 Task: Find a one-way flight from Rio de Janeiro to Buenos Aires for 8 passengers in premium economy on June 25.
Action: Mouse pressed left at (320, 288)
Screenshot: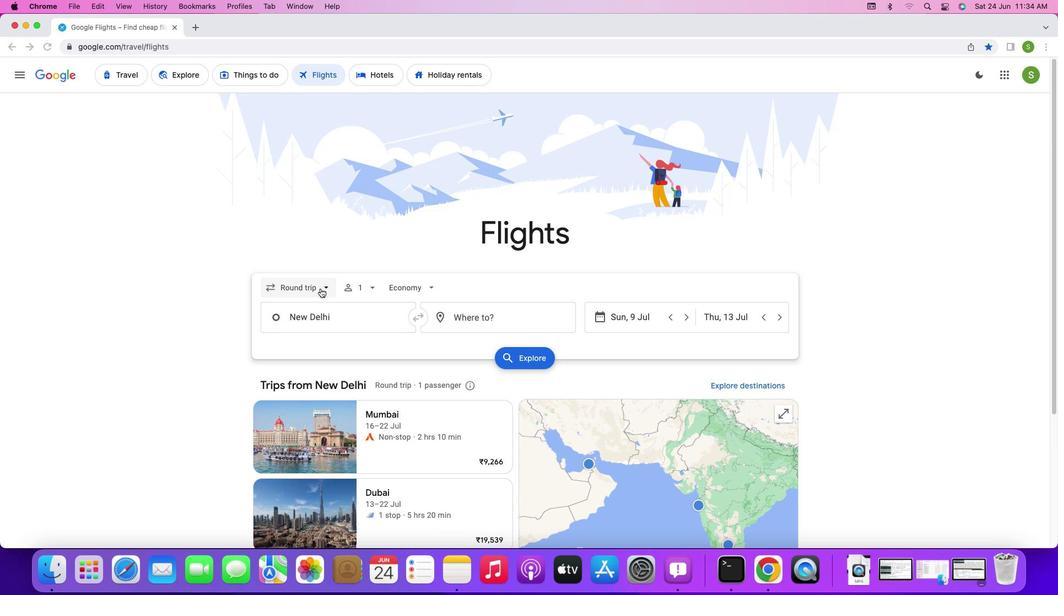 
Action: Mouse pressed left at (320, 288)
Screenshot: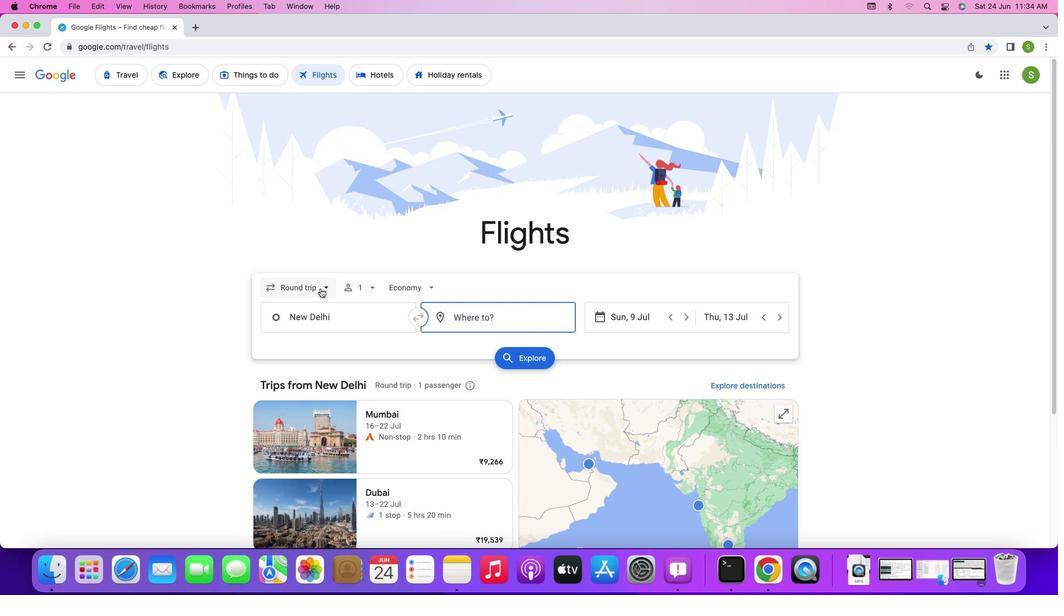 
Action: Mouse moved to (314, 340)
Screenshot: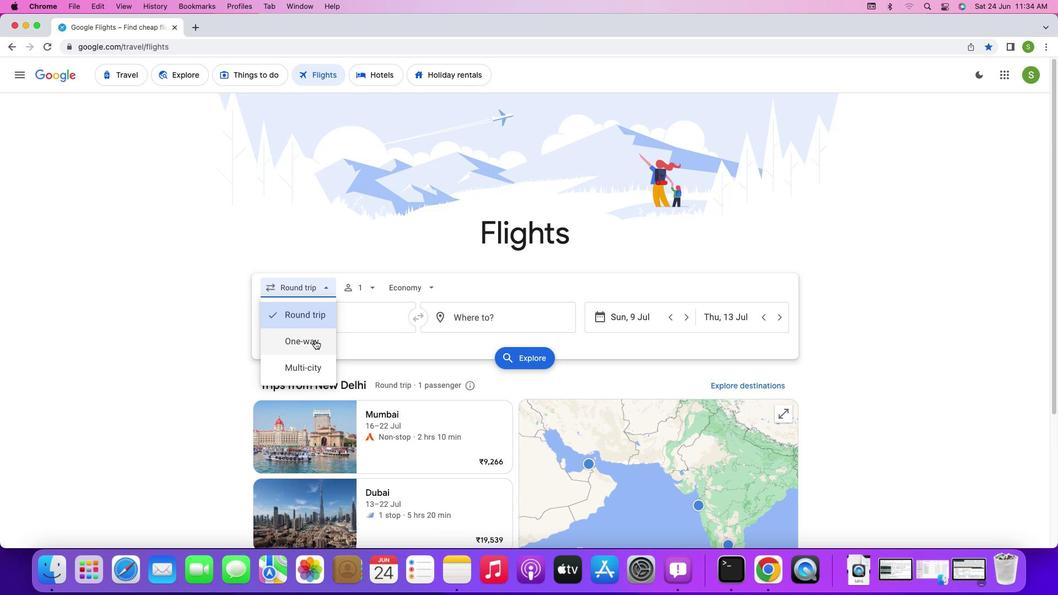 
Action: Mouse pressed left at (314, 340)
Screenshot: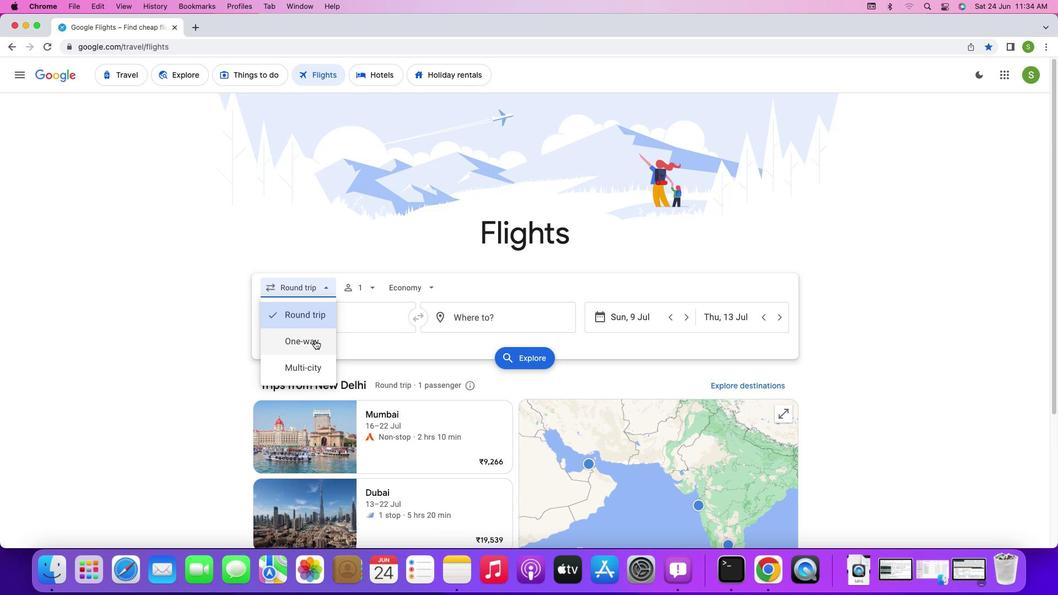 
Action: Mouse moved to (360, 292)
Screenshot: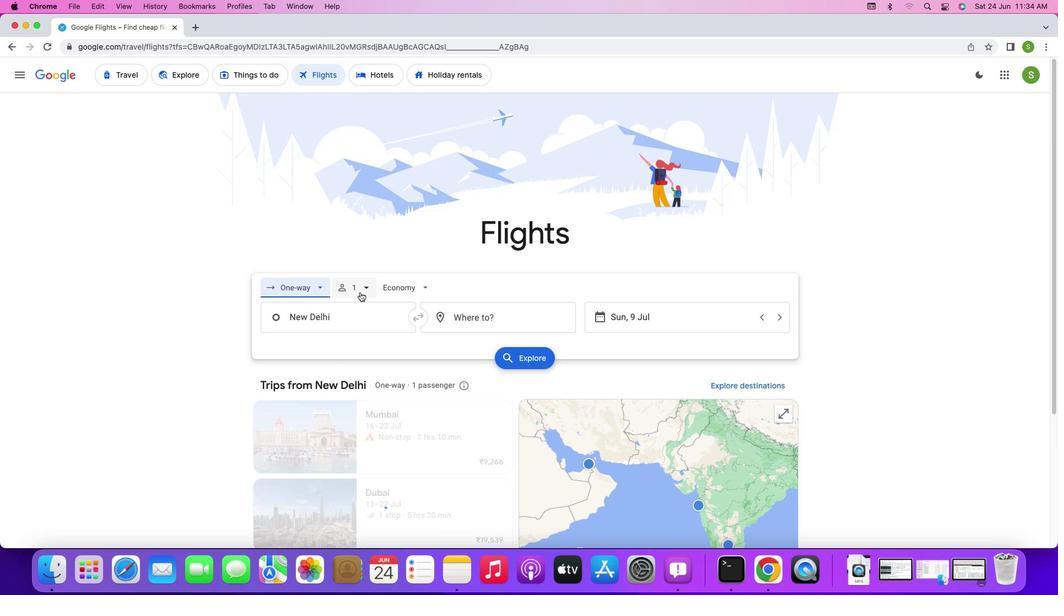 
Action: Mouse pressed left at (360, 292)
Screenshot: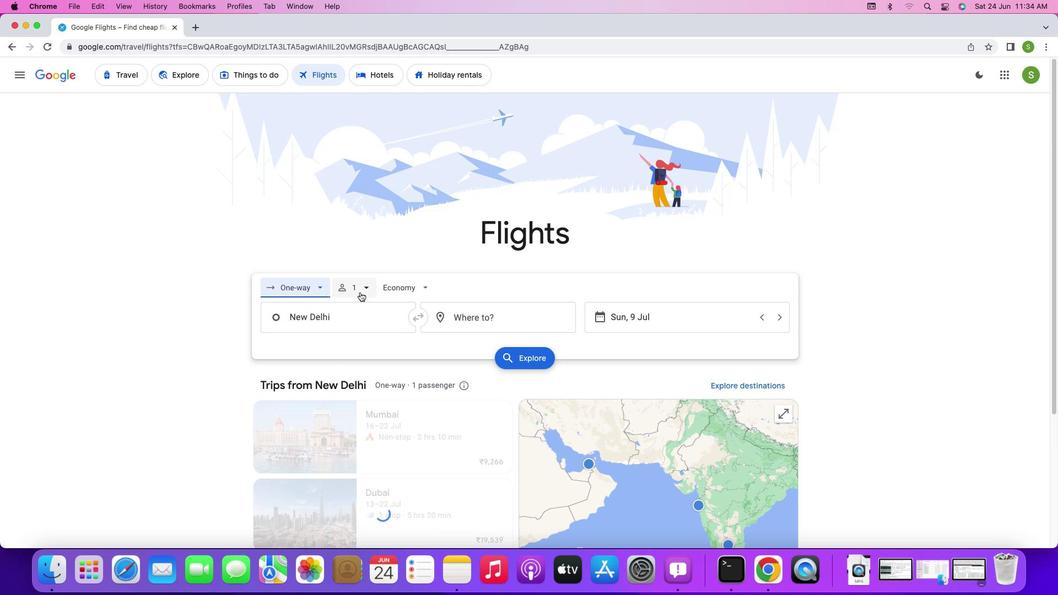 
Action: Mouse moved to (447, 320)
Screenshot: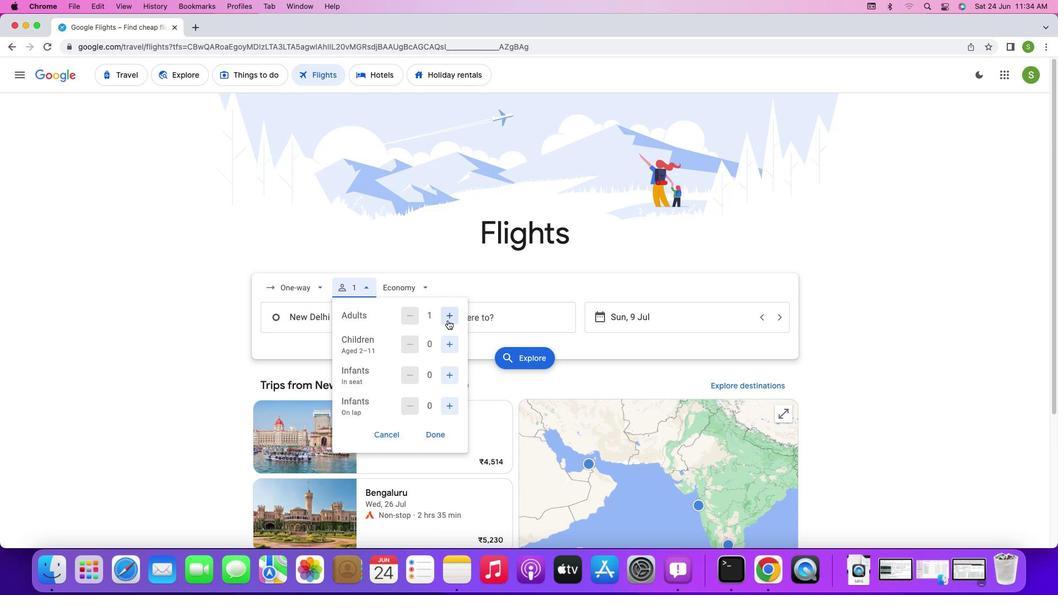 
Action: Mouse pressed left at (447, 320)
Screenshot: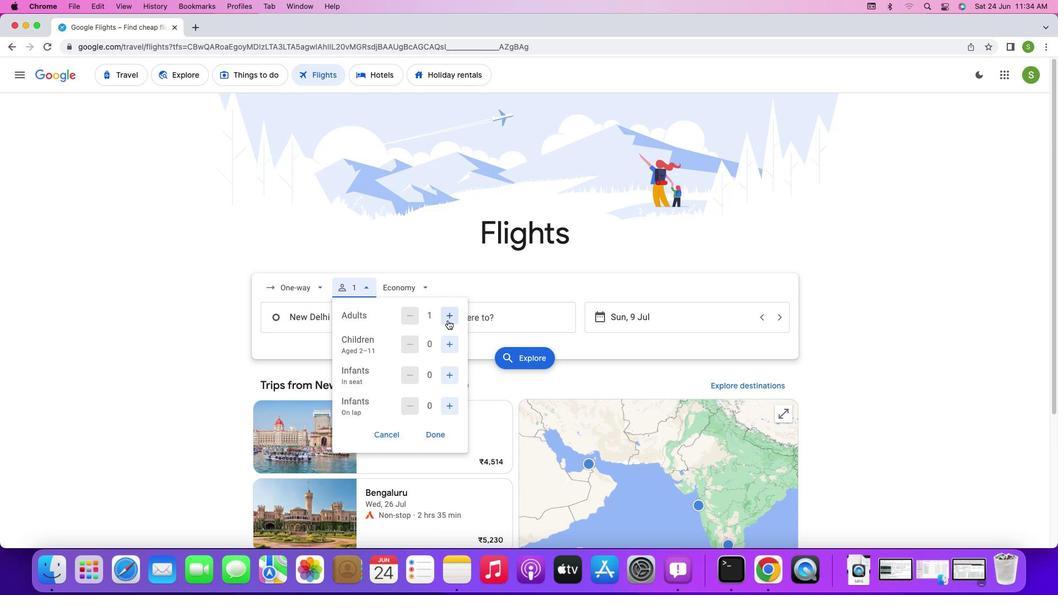 
Action: Mouse pressed left at (447, 320)
Screenshot: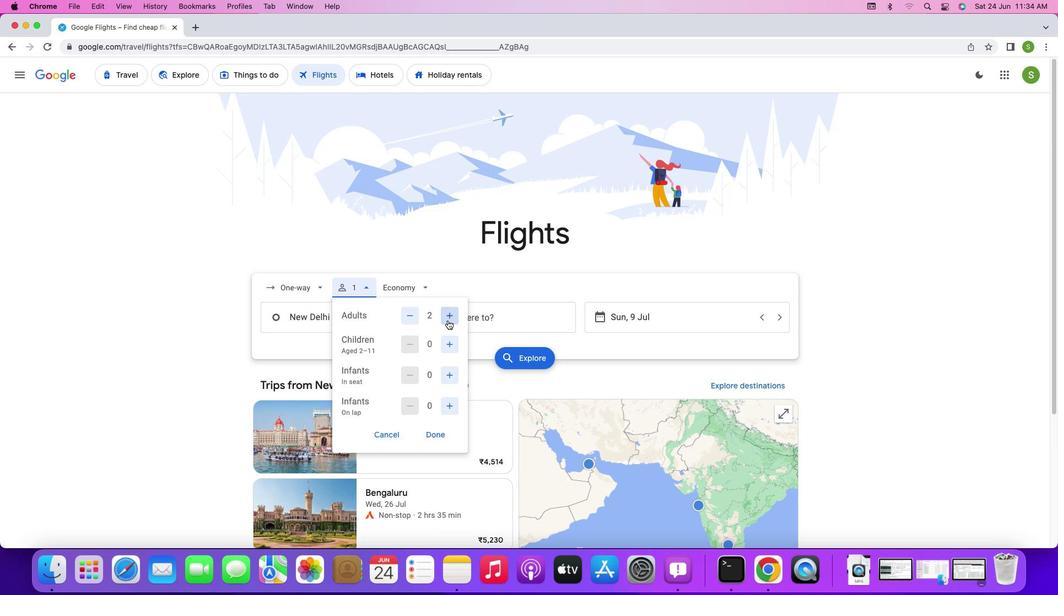 
Action: Mouse pressed left at (447, 320)
Screenshot: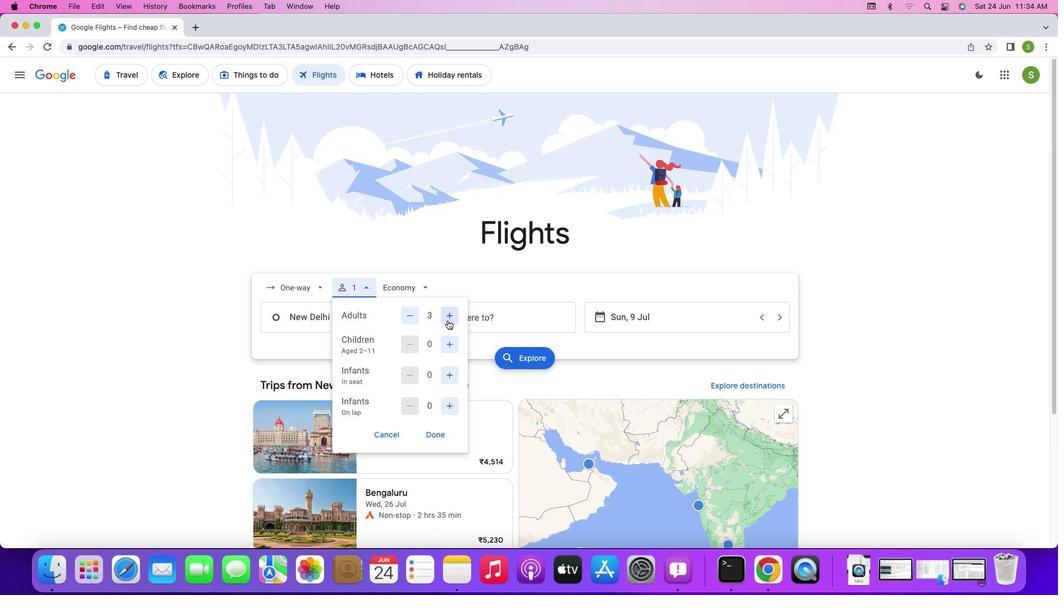 
Action: Mouse moved to (448, 347)
Screenshot: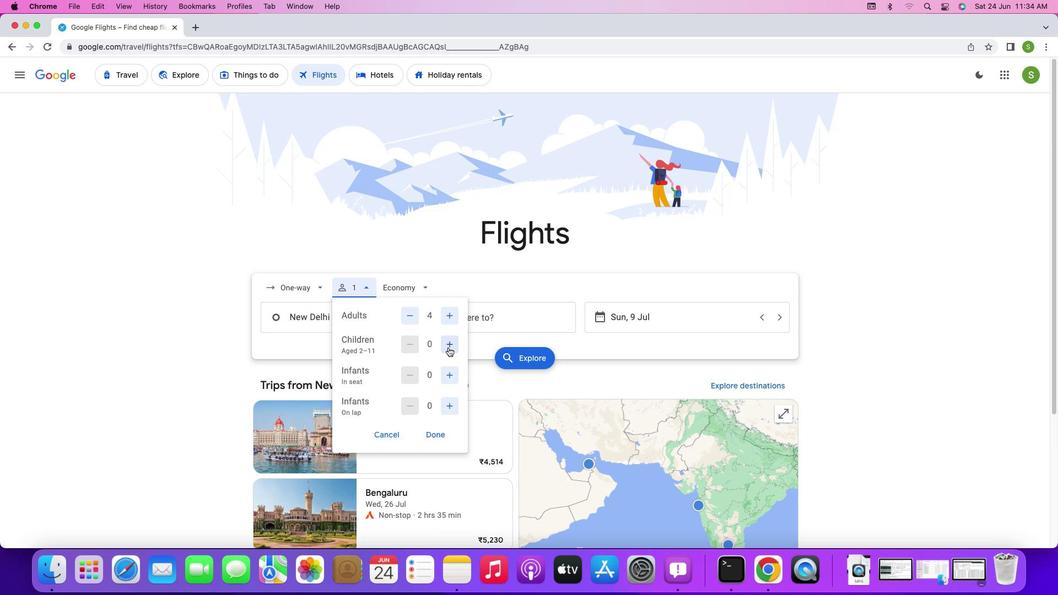 
Action: Mouse pressed left at (448, 347)
Screenshot: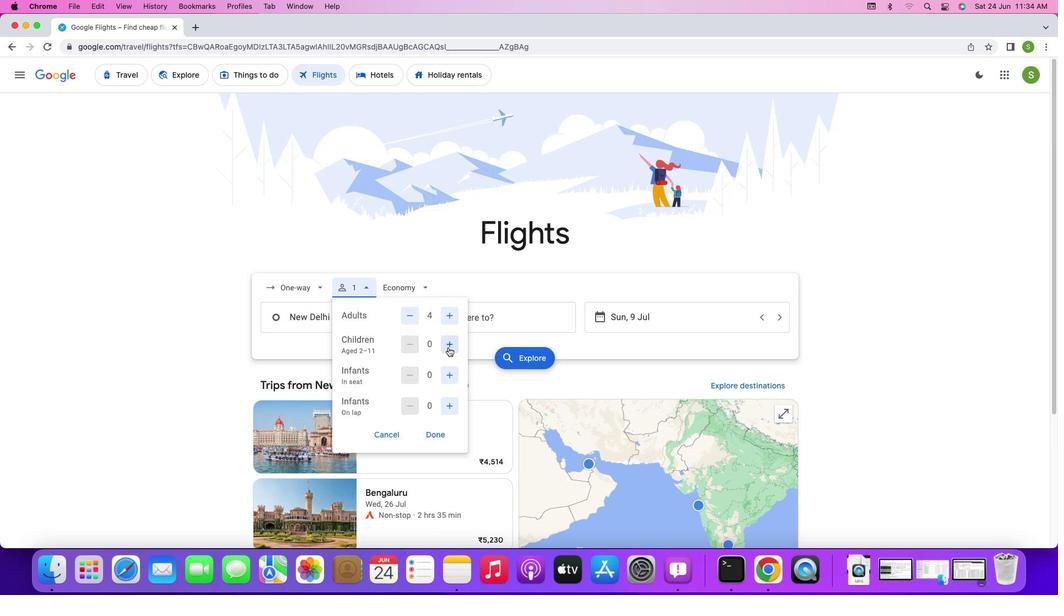 
Action: Mouse pressed left at (448, 347)
Screenshot: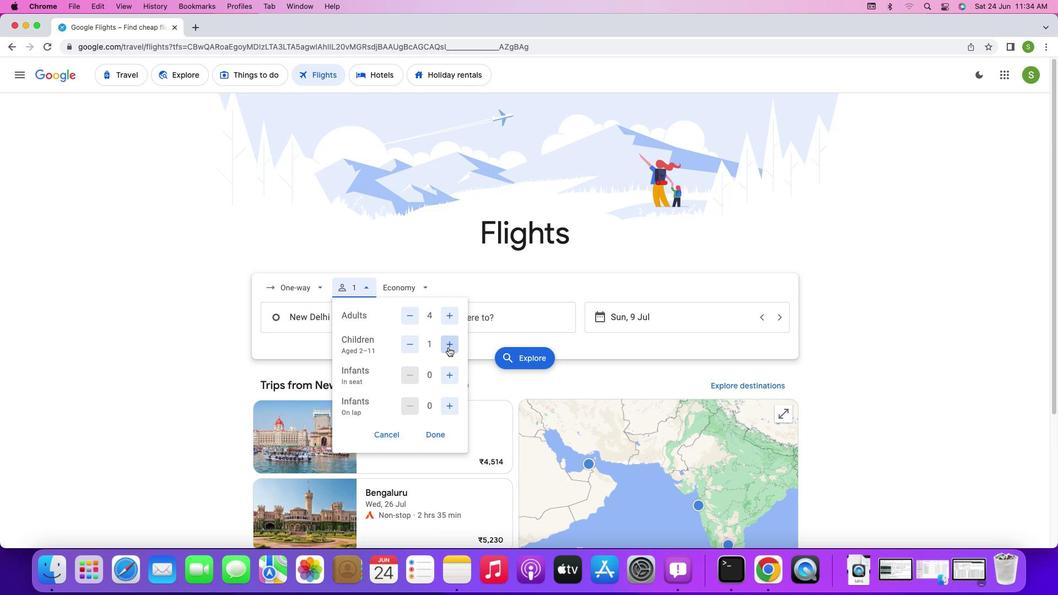 
Action: Mouse pressed left at (448, 347)
Screenshot: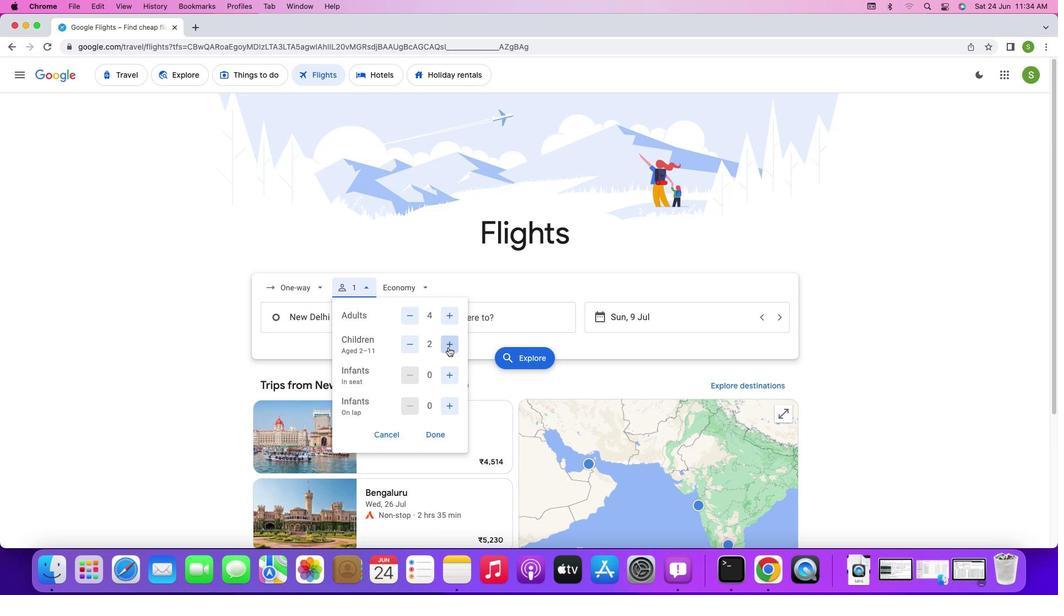
Action: Mouse pressed left at (448, 347)
Screenshot: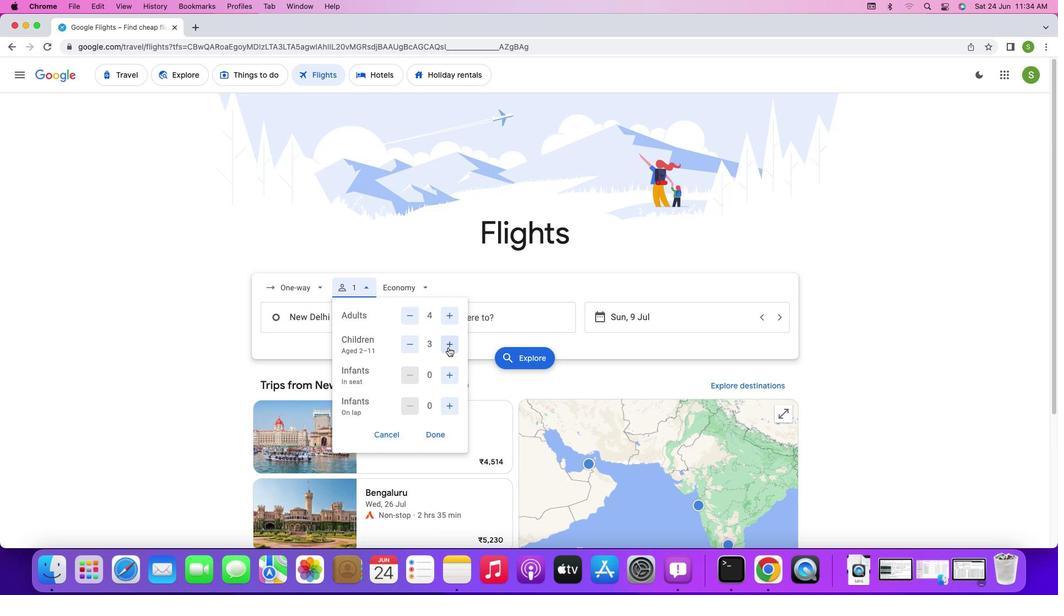 
Action: Mouse moved to (435, 434)
Screenshot: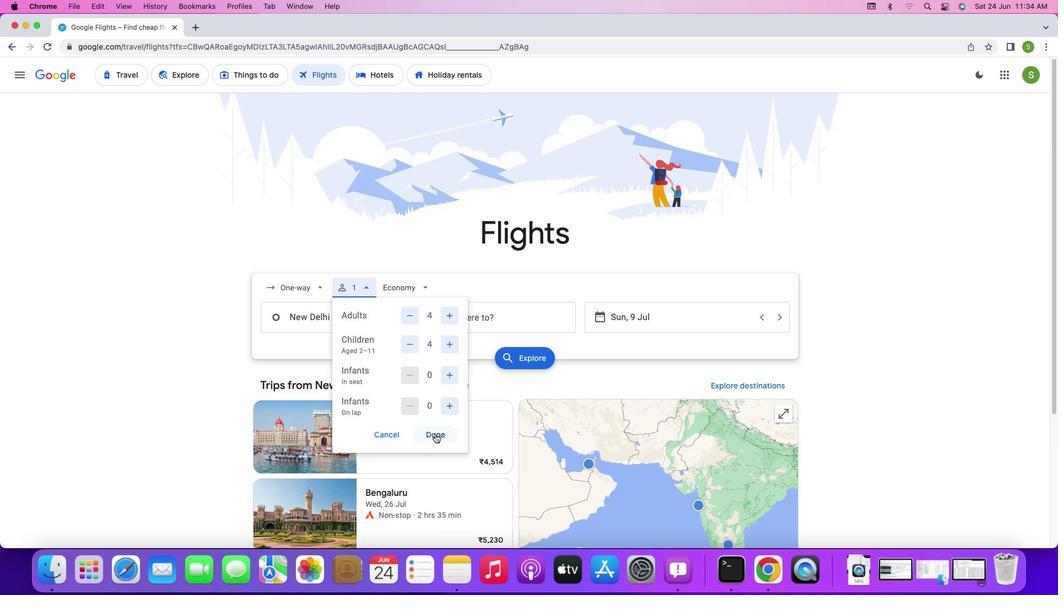
Action: Mouse pressed left at (435, 434)
Screenshot: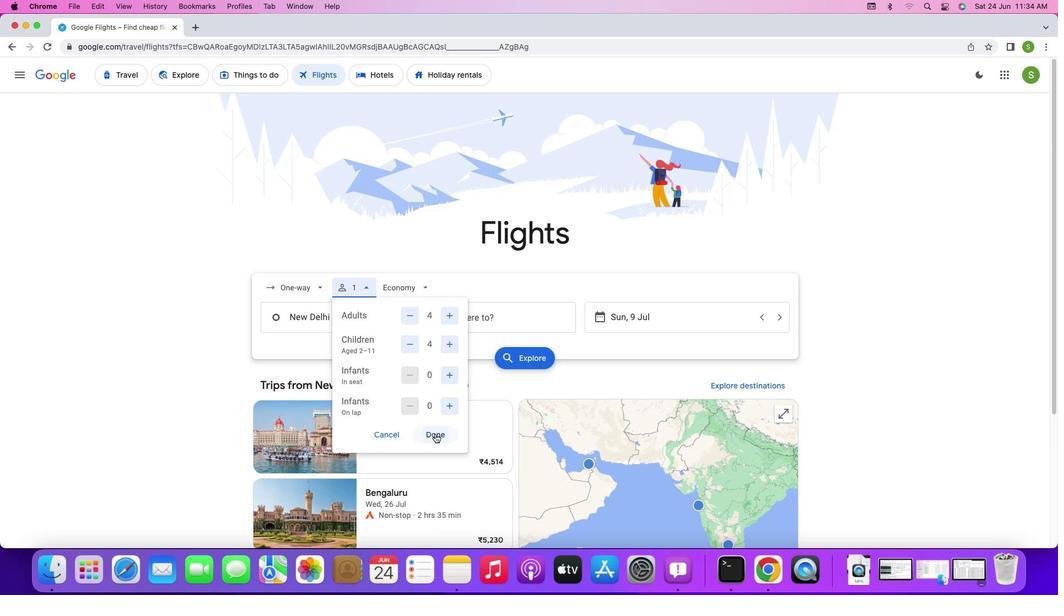 
Action: Mouse moved to (414, 291)
Screenshot: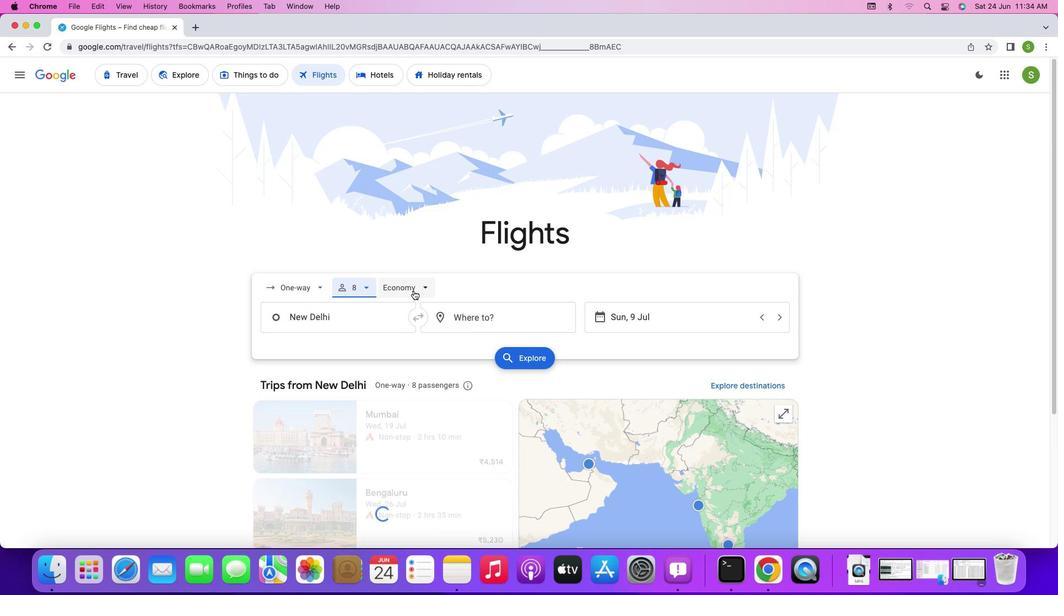 
Action: Mouse pressed left at (414, 291)
Screenshot: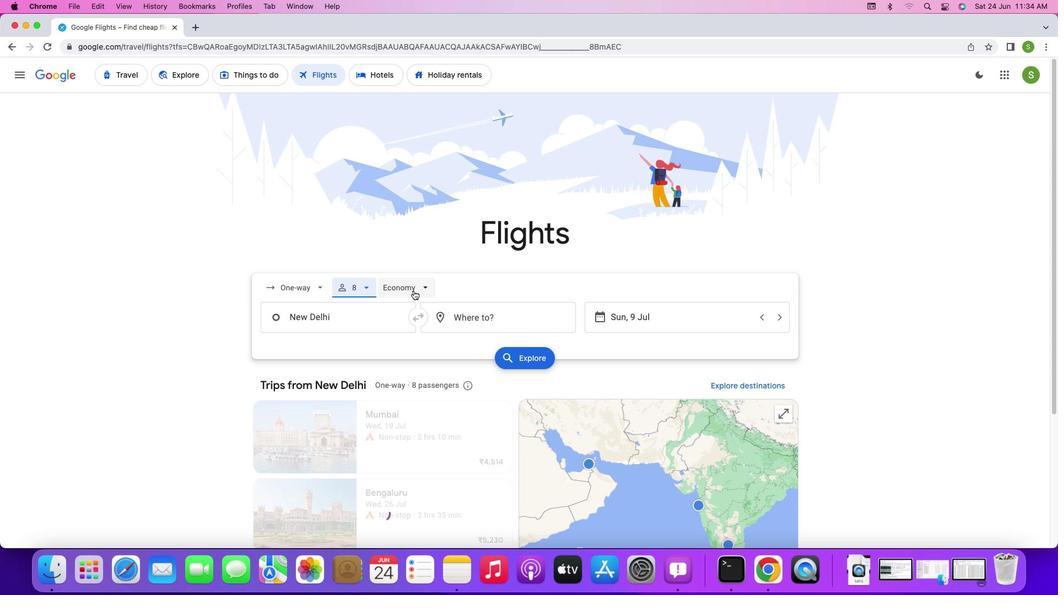 
Action: Mouse moved to (412, 336)
Screenshot: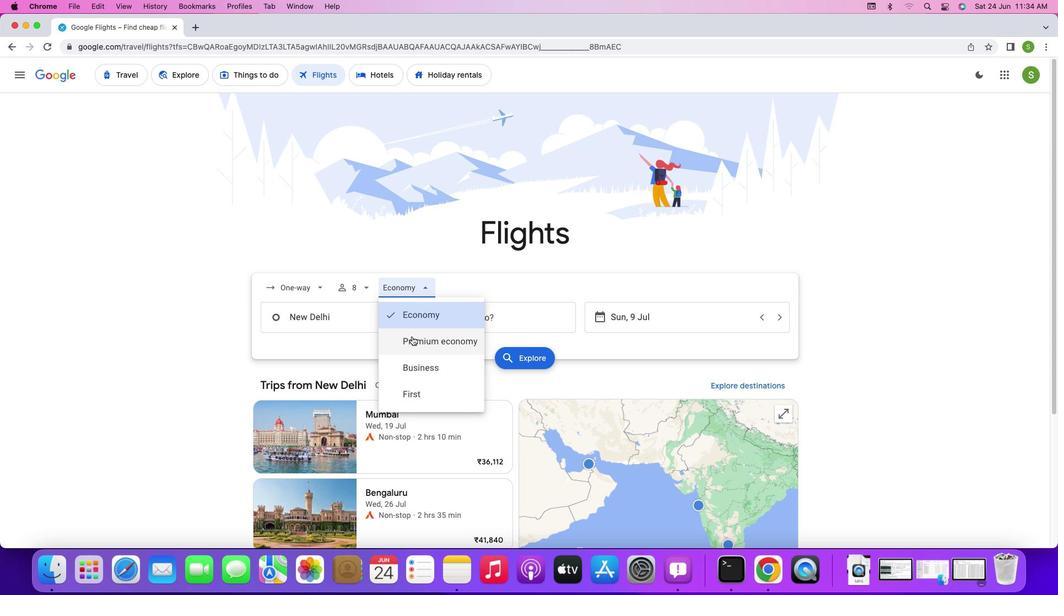 
Action: Mouse pressed left at (412, 336)
Screenshot: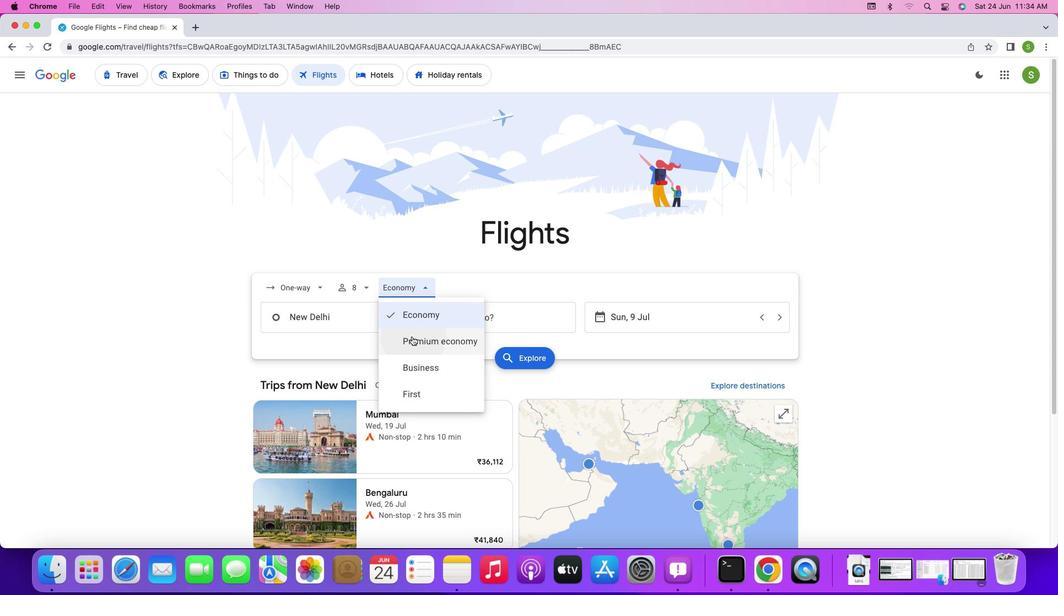
Action: Mouse moved to (351, 319)
Screenshot: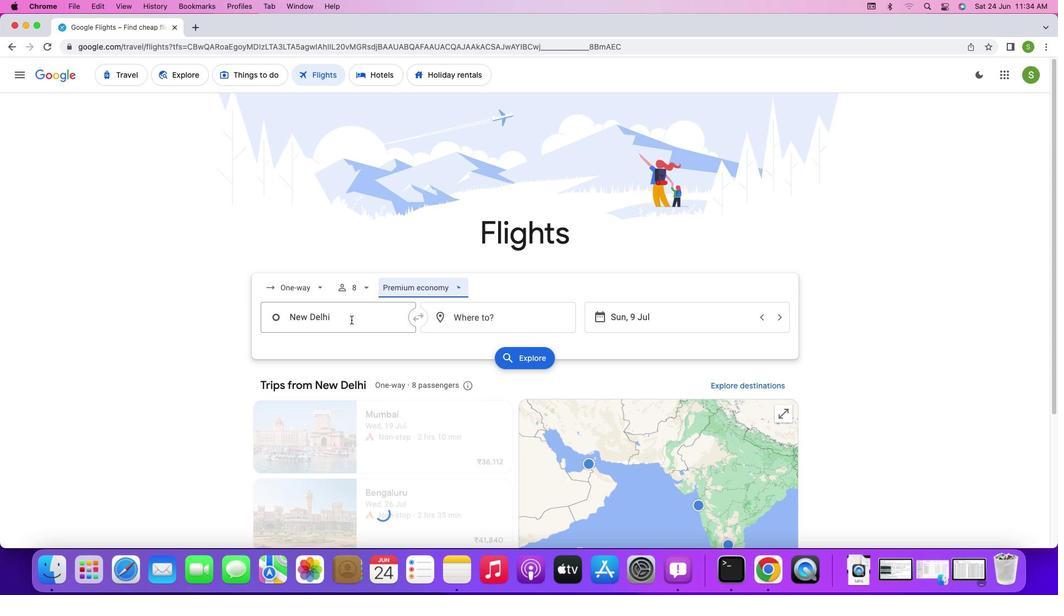 
Action: Mouse pressed left at (351, 319)
Screenshot: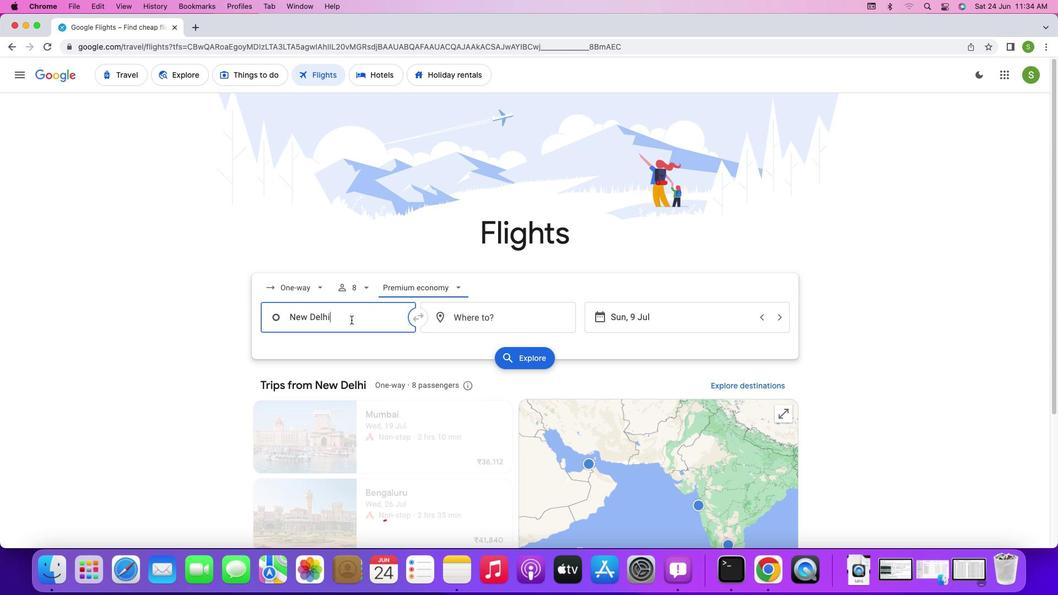 
Action: Mouse moved to (351, 319)
Screenshot: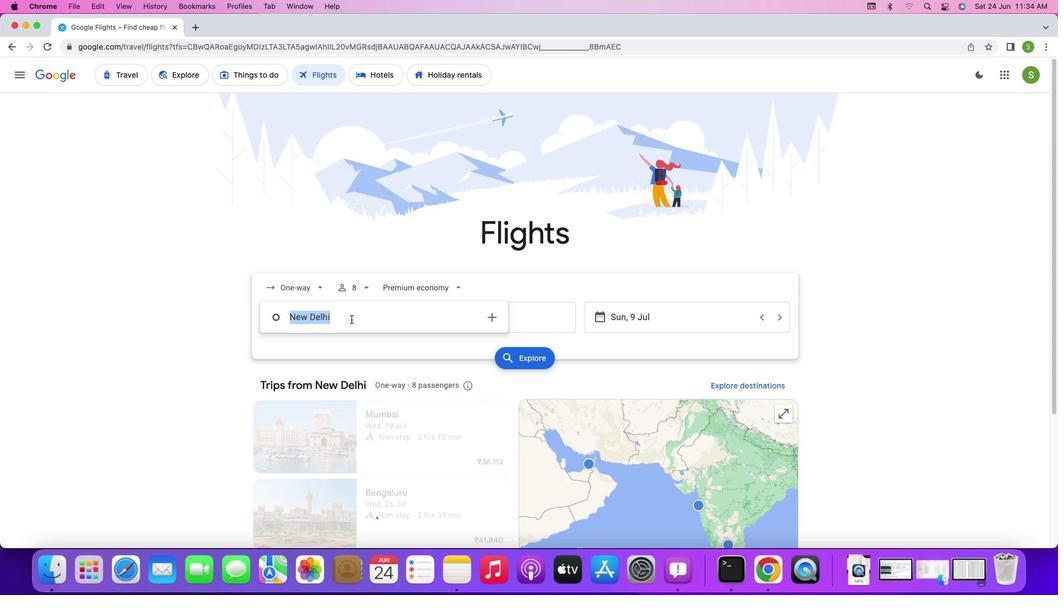 
Action: Key pressed Key.shift'R''i''o'Key.space'd''e'Key.spaceKey.shift'J''a''n''e''r'Key.backspace'i''r''o'Key.enter
Screenshot: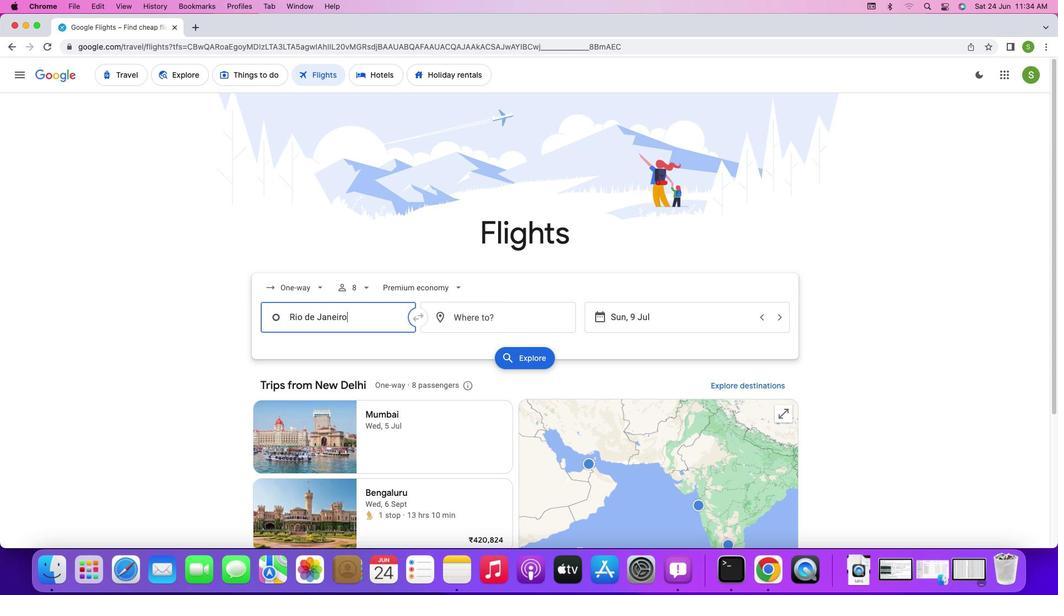 
Action: Mouse moved to (450, 316)
Screenshot: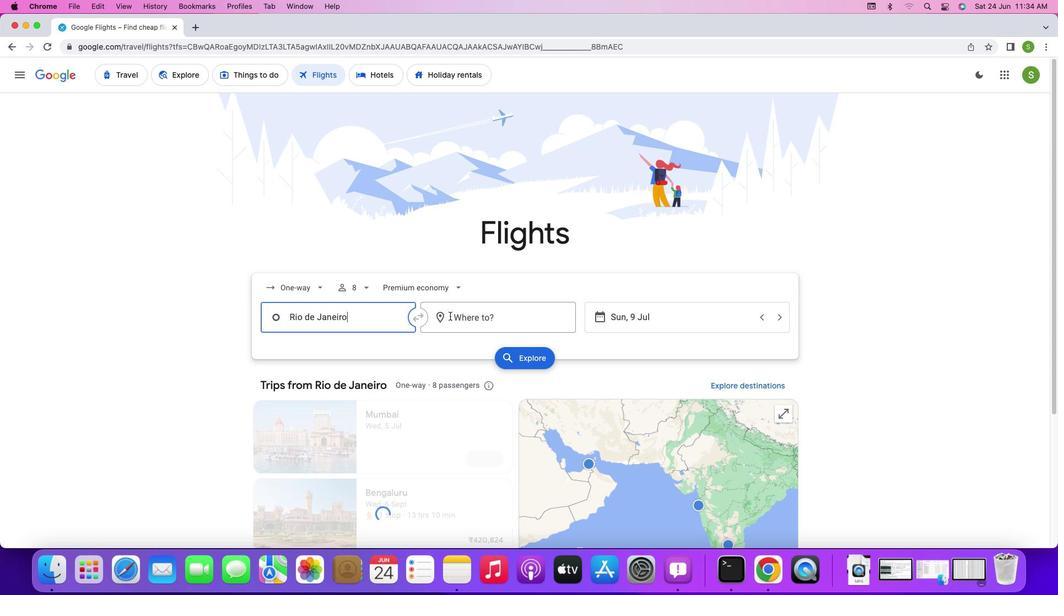 
Action: Mouse pressed left at (450, 316)
Screenshot: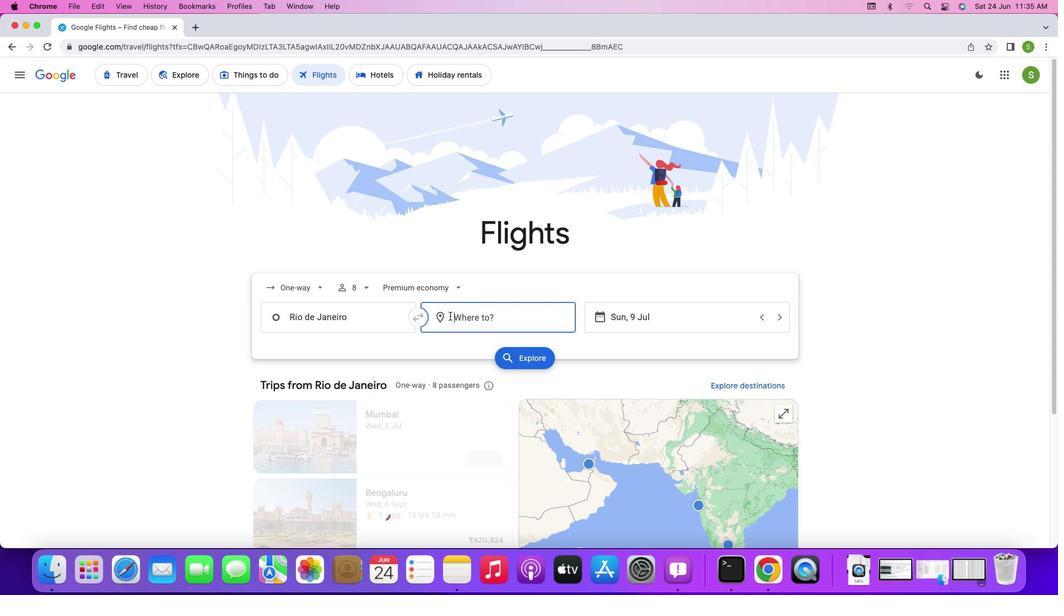 
Action: Mouse moved to (451, 315)
Screenshot: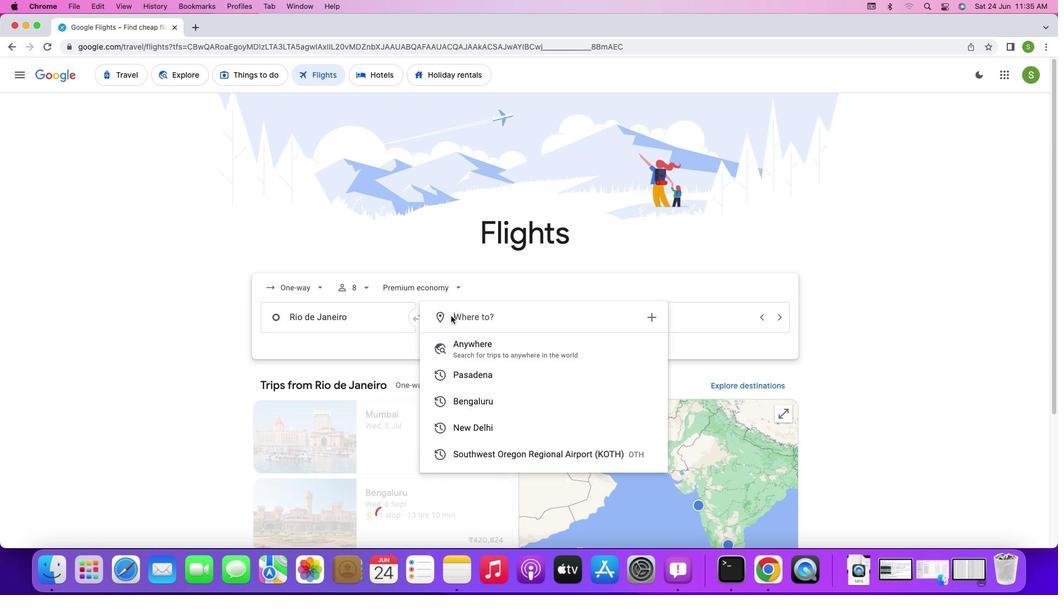 
Action: Key pressed Key.shift'B''u''e''n''o''s'Key.spaceKey.shift'A''i''r''e''s'Key.enter
Screenshot: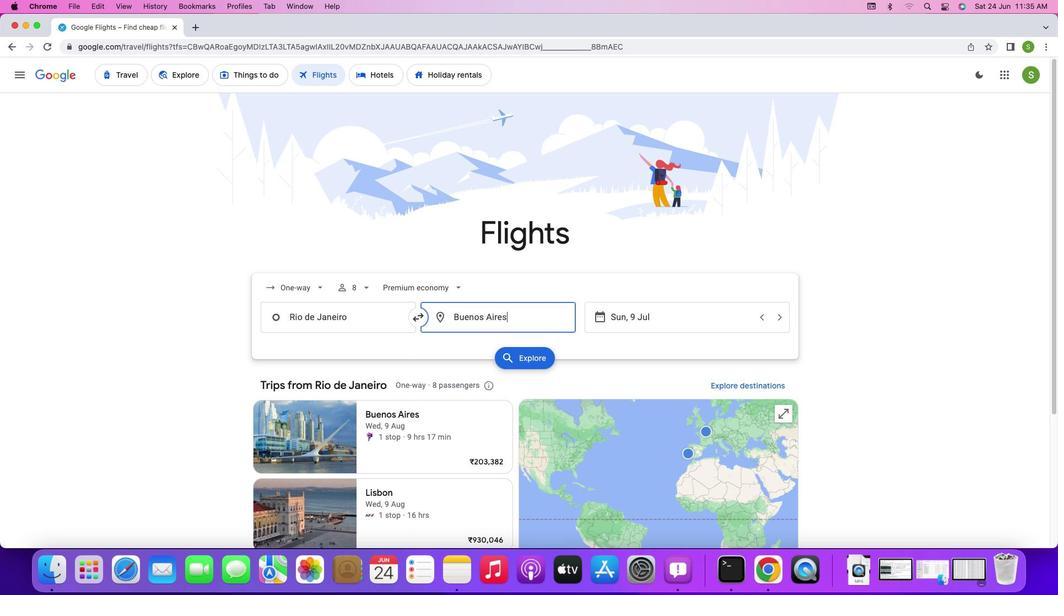 
Action: Mouse moved to (642, 318)
Screenshot: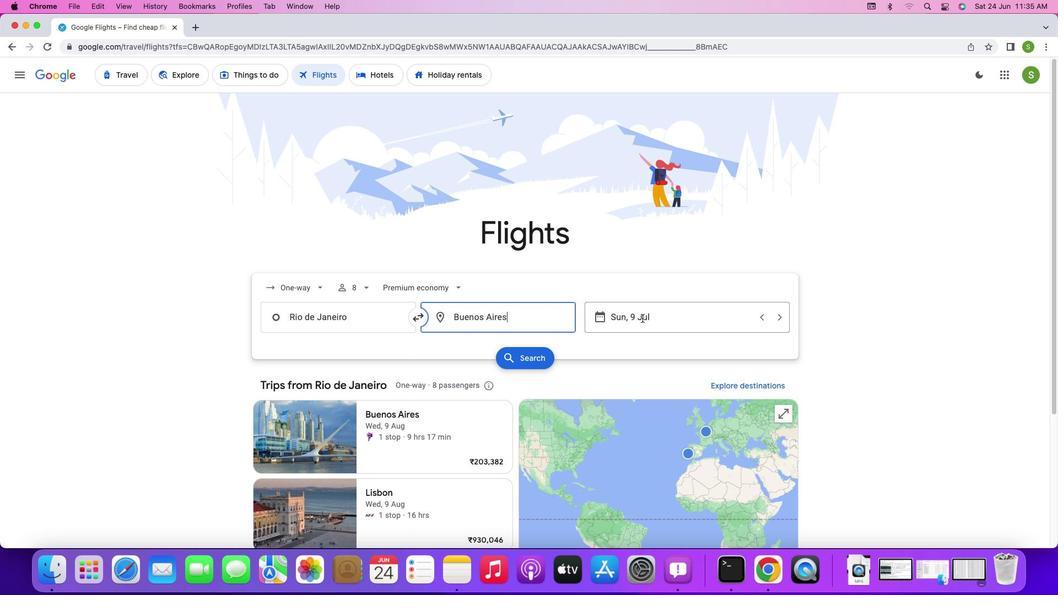 
Action: Mouse pressed left at (642, 318)
Screenshot: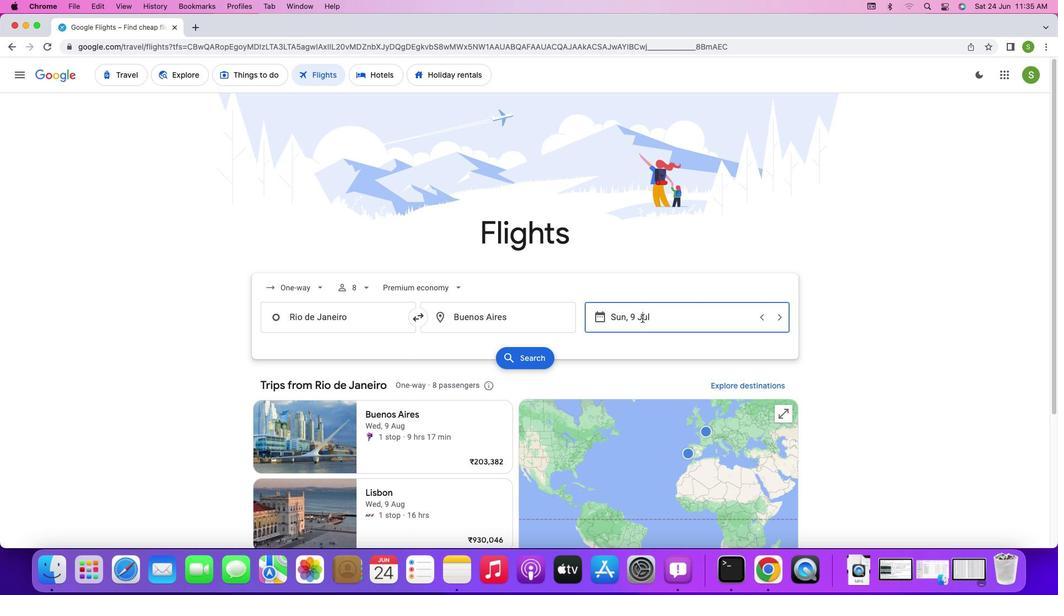 
Action: Mouse moved to (396, 462)
Screenshot: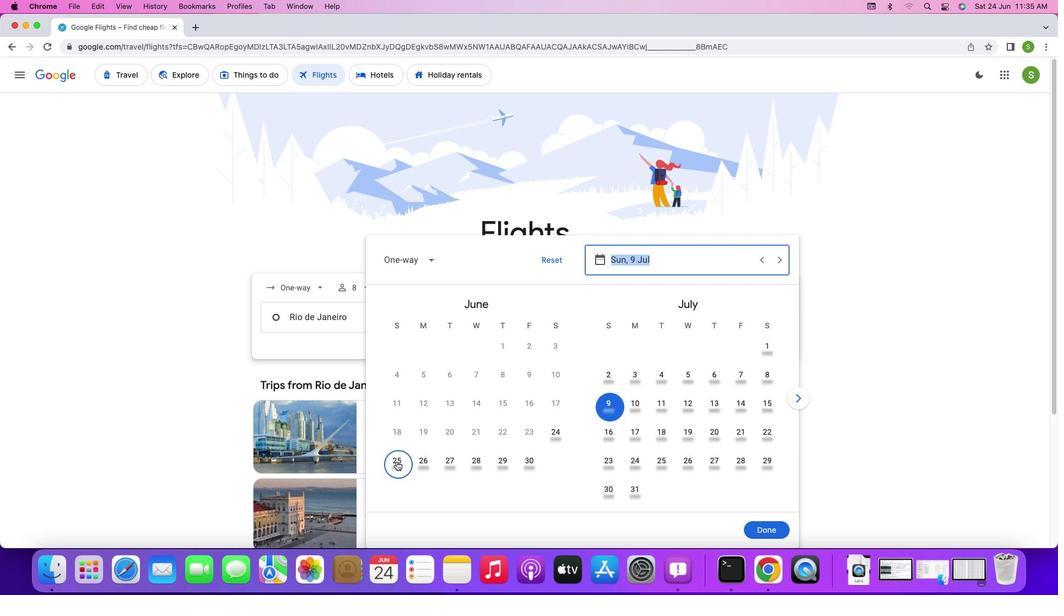 
Action: Mouse pressed left at (396, 462)
Screenshot: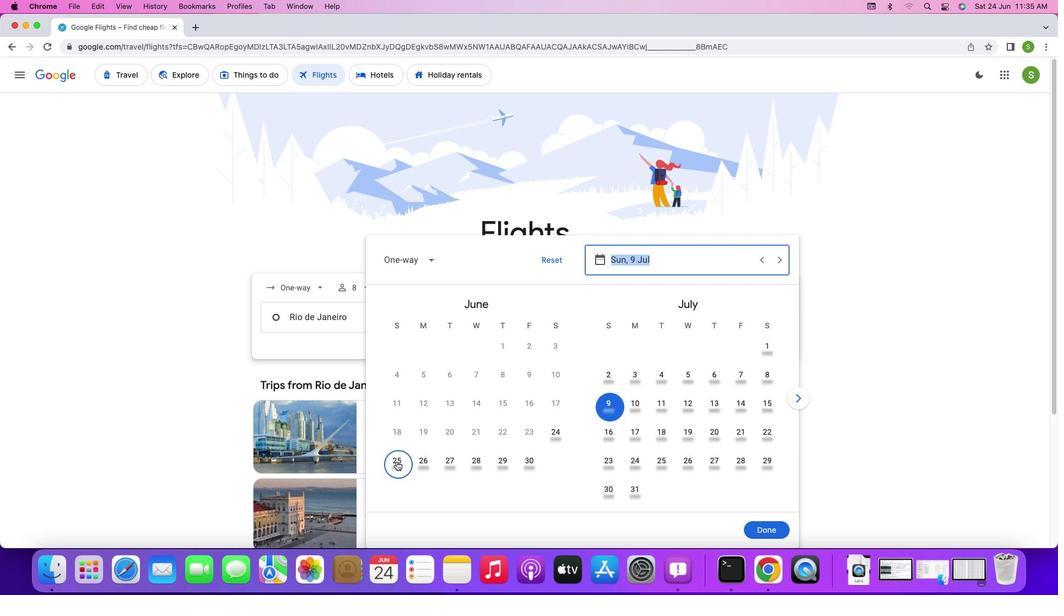 
Action: Mouse moved to (767, 534)
Screenshot: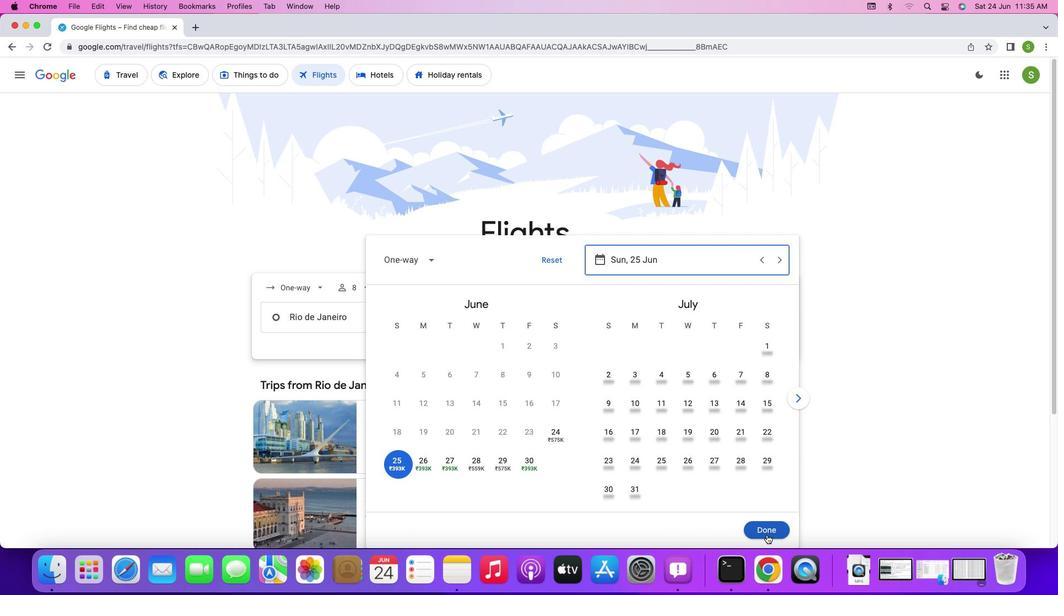 
Action: Mouse pressed left at (767, 534)
Screenshot: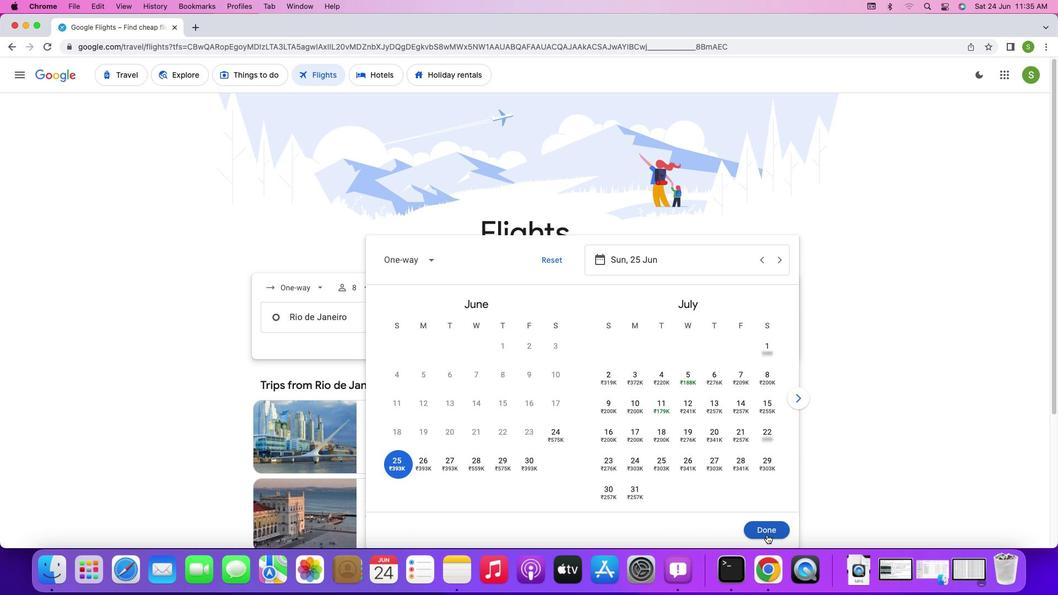 
Action: Mouse moved to (509, 356)
Screenshot: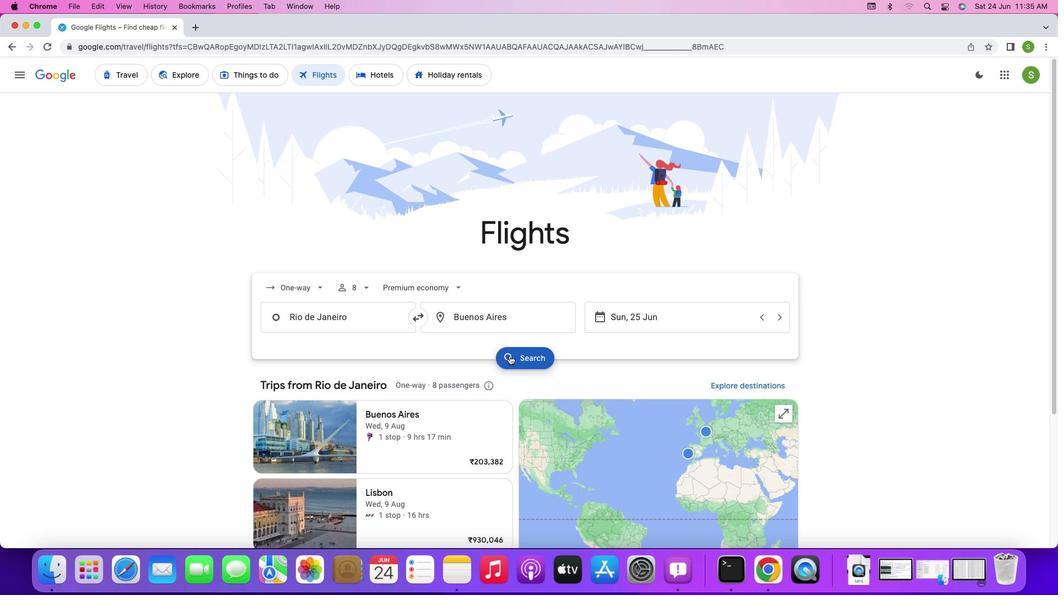 
Action: Mouse pressed left at (509, 356)
Screenshot: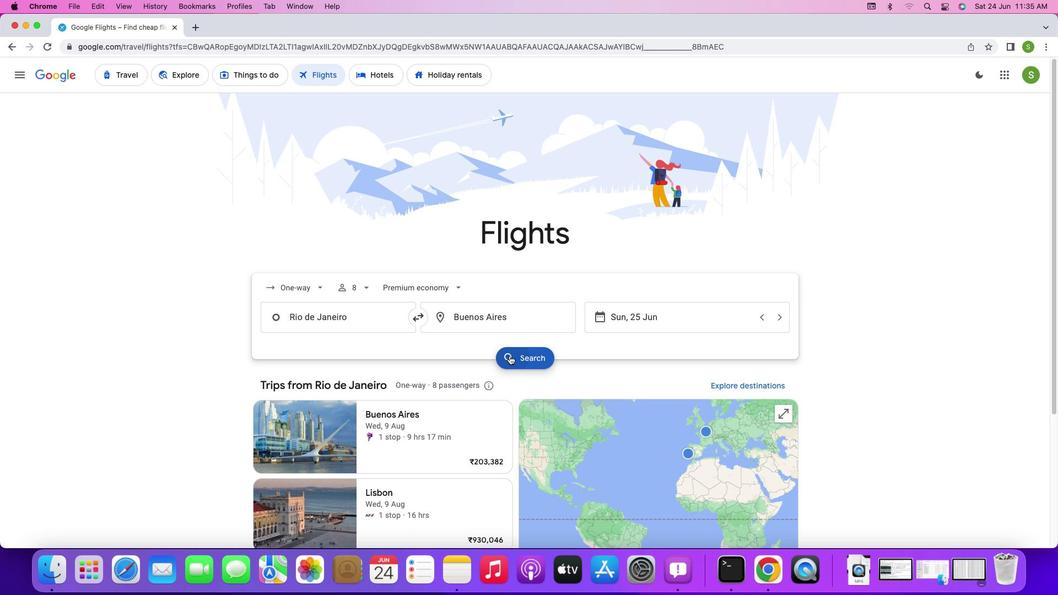 
Action: Mouse moved to (491, 340)
Screenshot: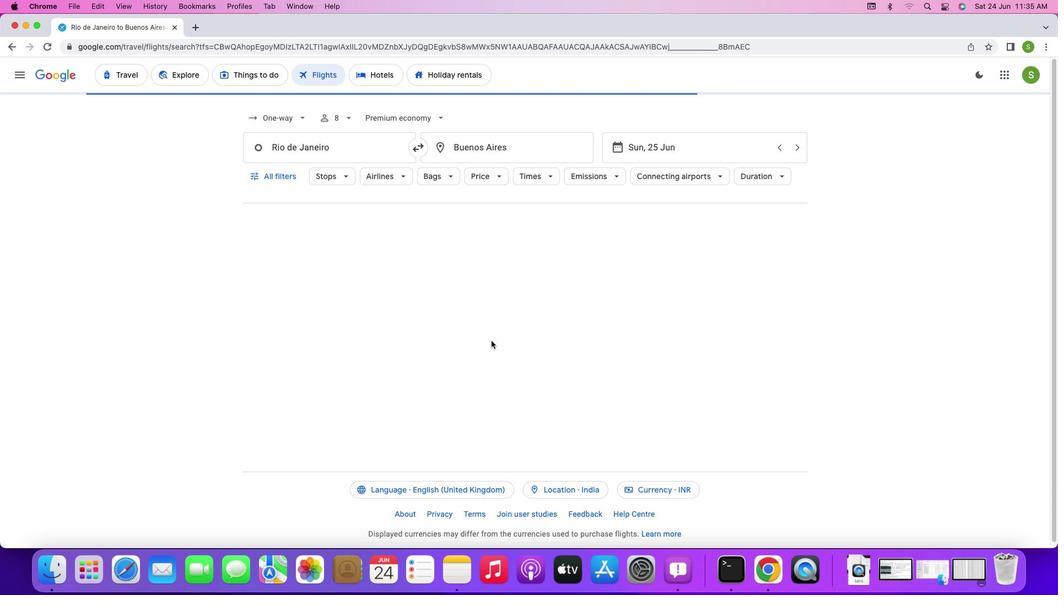 
